 Task: Add Sprouts Great Northern Beans to the cart.
Action: Mouse moved to (17, 59)
Screenshot: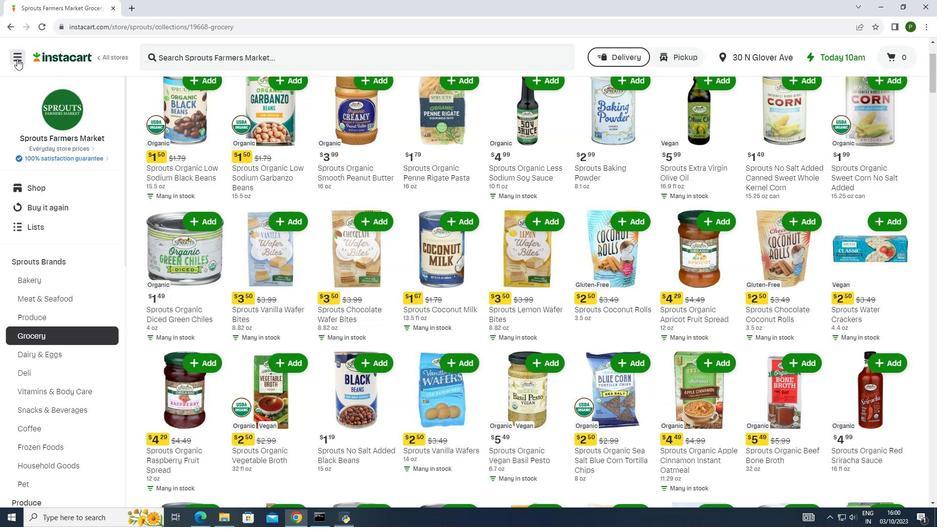 
Action: Mouse pressed left at (17, 59)
Screenshot: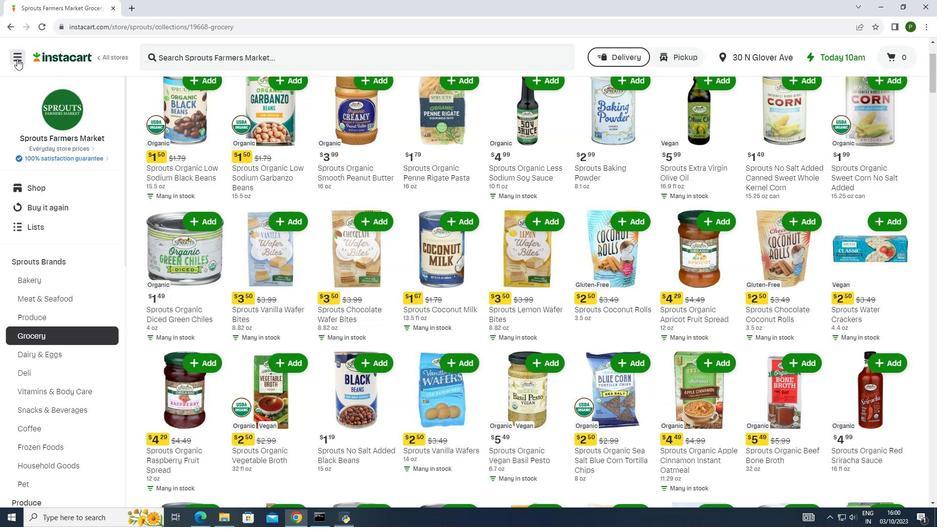 
Action: Mouse moved to (48, 249)
Screenshot: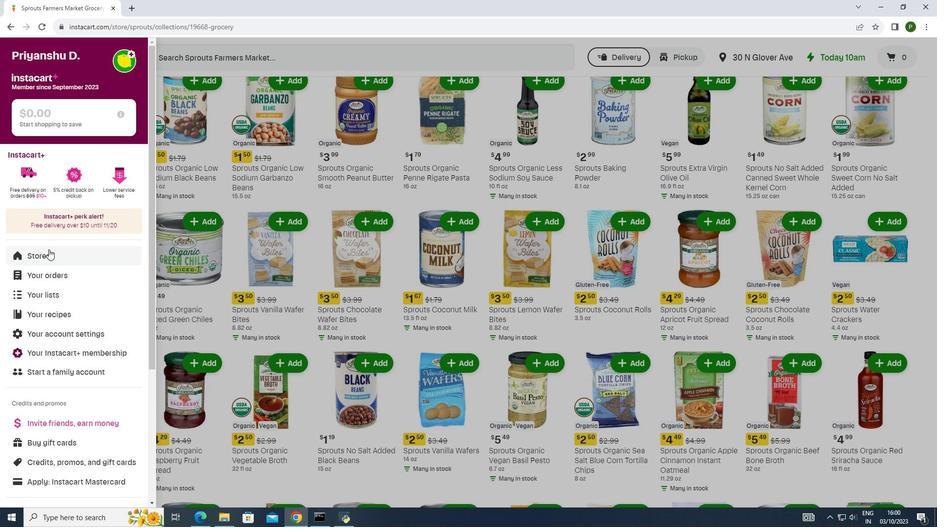 
Action: Mouse pressed left at (48, 249)
Screenshot: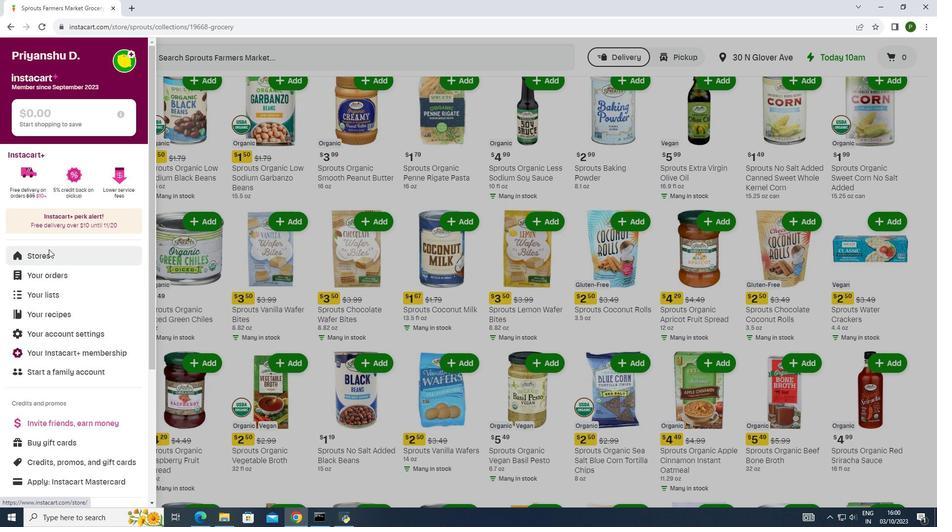 
Action: Mouse moved to (209, 101)
Screenshot: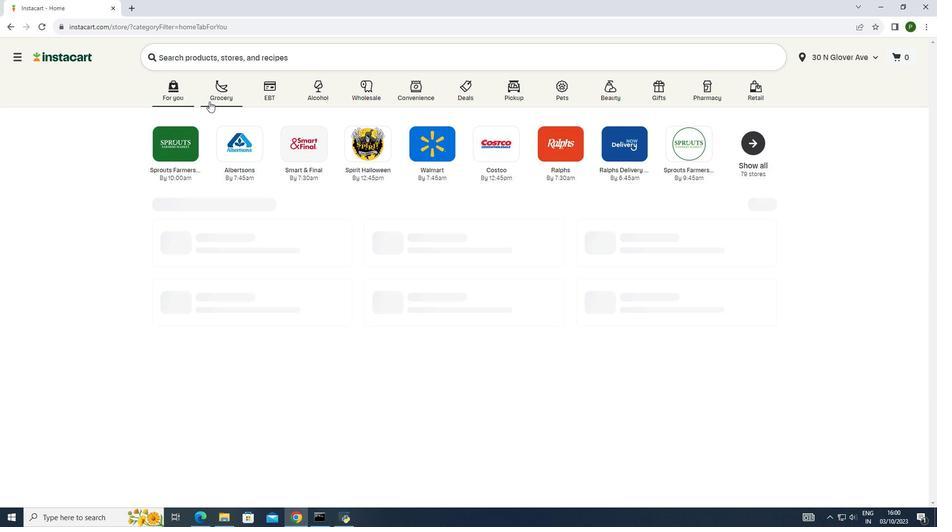 
Action: Mouse pressed left at (209, 101)
Screenshot: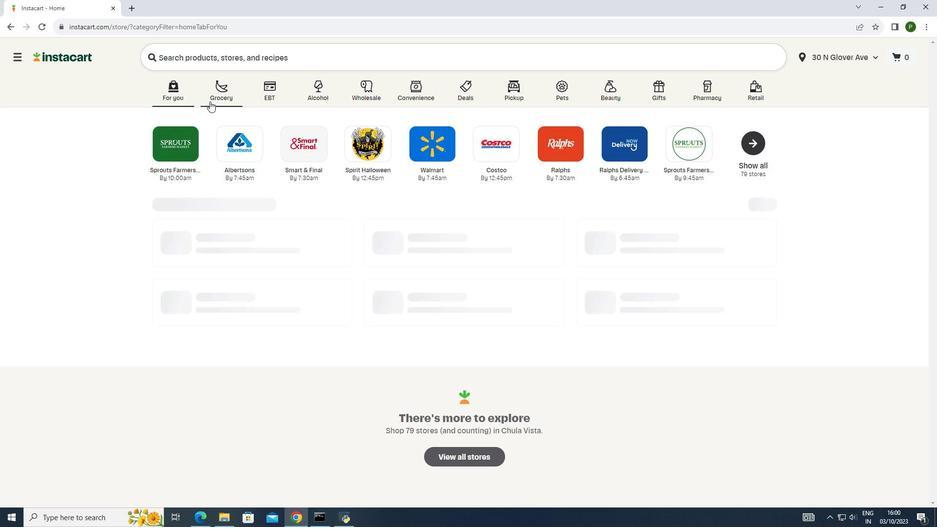 
Action: Mouse moved to (209, 101)
Screenshot: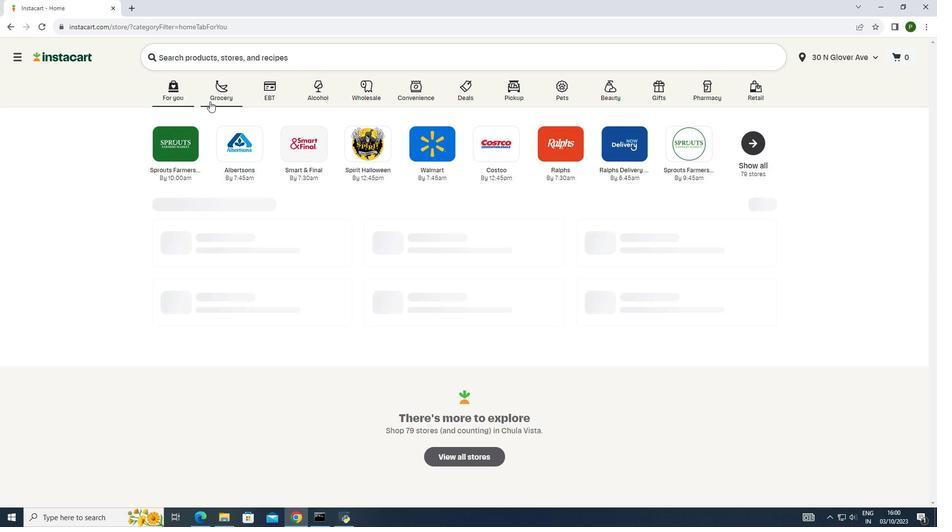 
Action: Mouse pressed left at (209, 101)
Screenshot: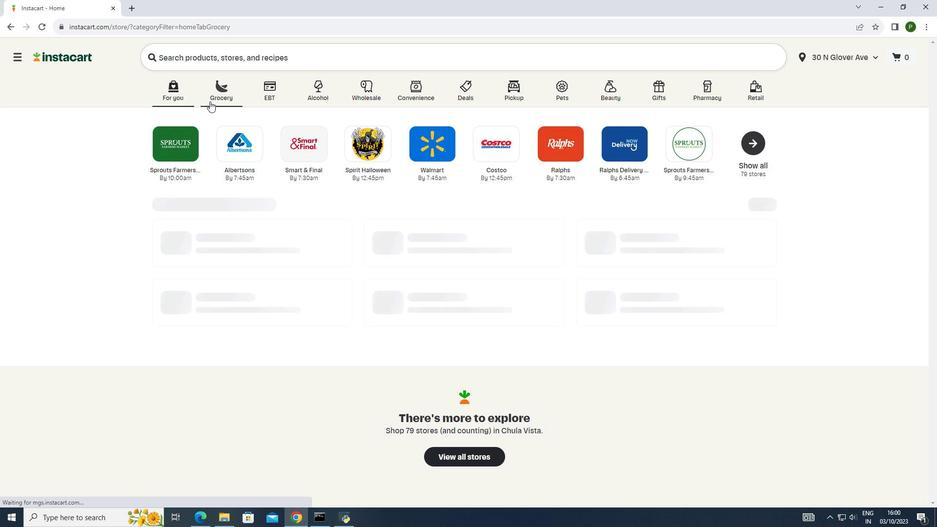 
Action: Mouse moved to (500, 145)
Screenshot: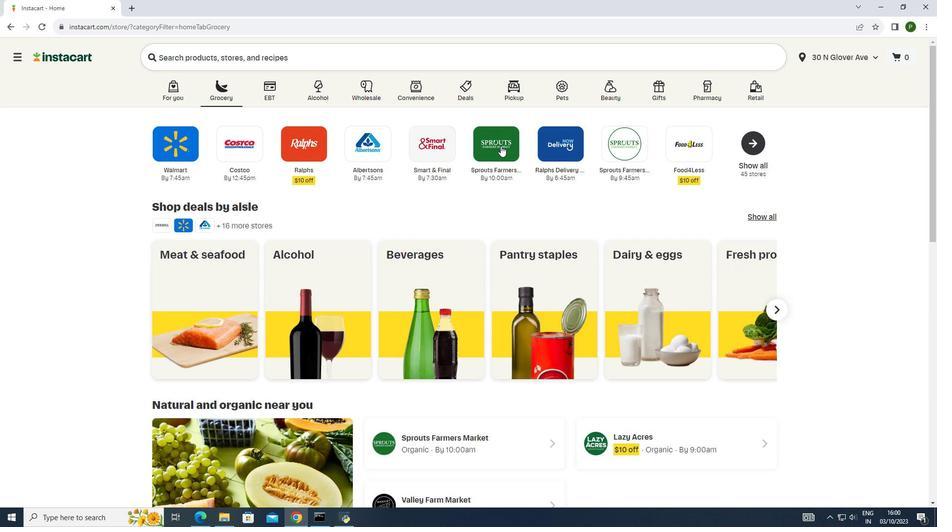 
Action: Mouse pressed left at (500, 145)
Screenshot: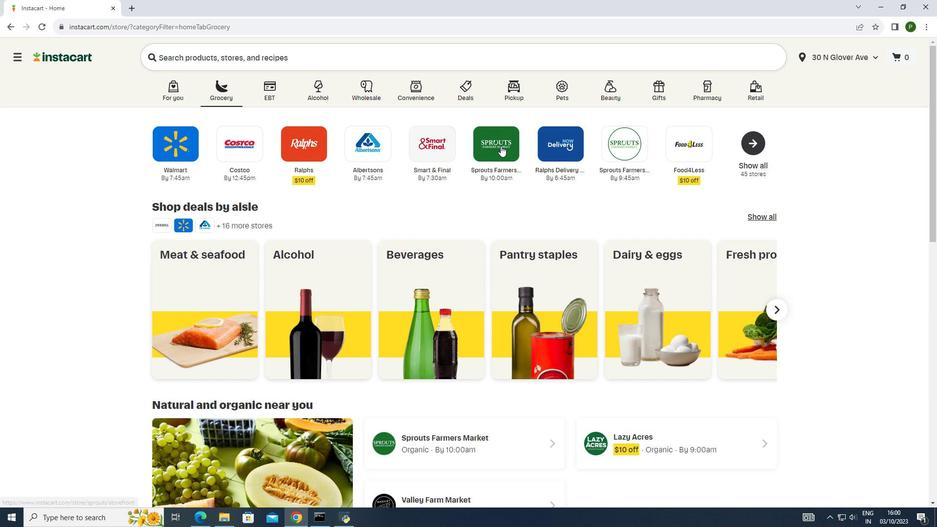 
Action: Mouse moved to (64, 258)
Screenshot: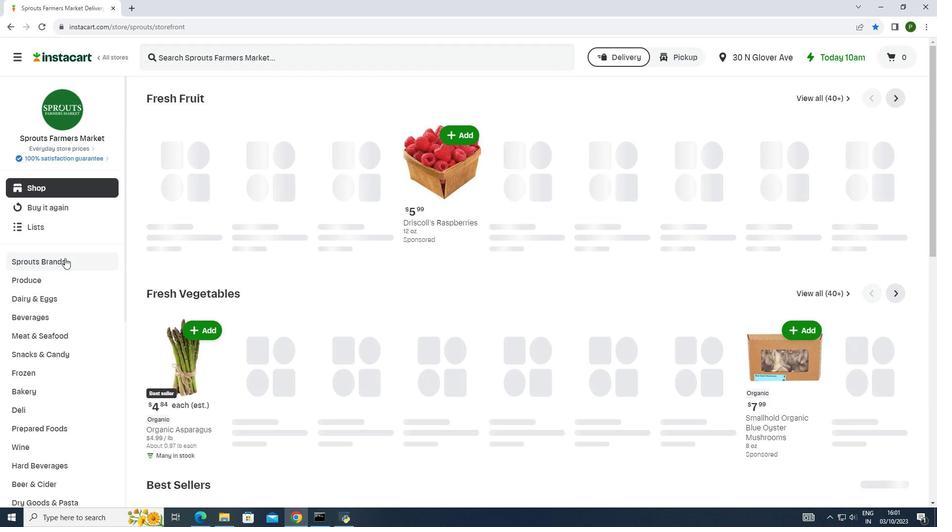 
Action: Mouse pressed left at (64, 258)
Screenshot: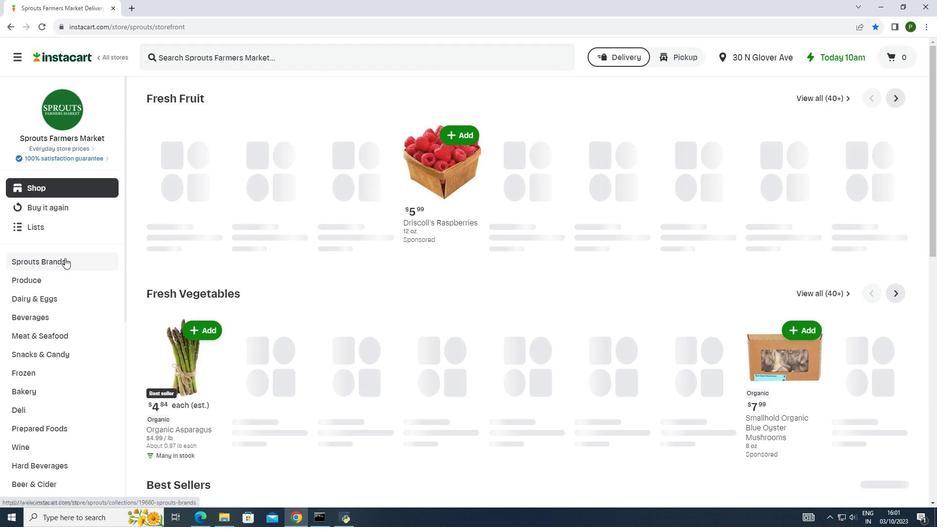 
Action: Mouse moved to (47, 332)
Screenshot: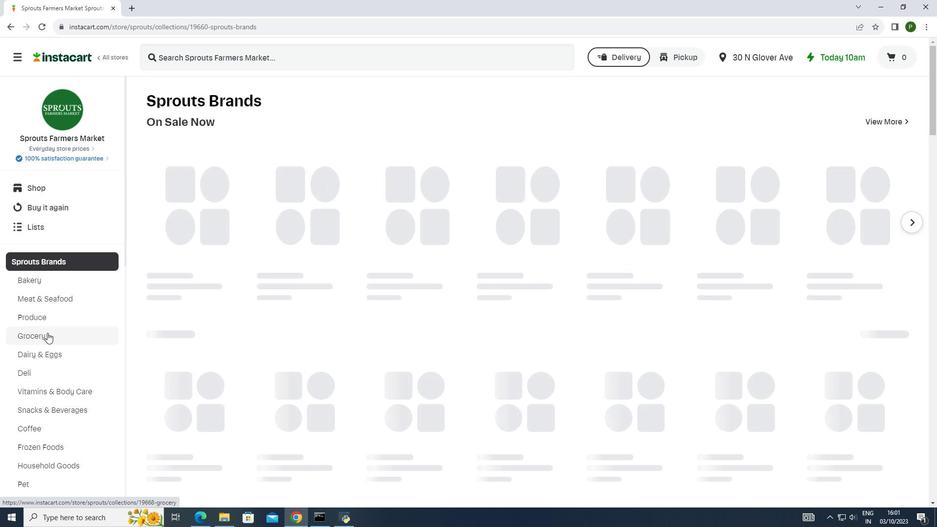 
Action: Mouse pressed left at (47, 332)
Screenshot: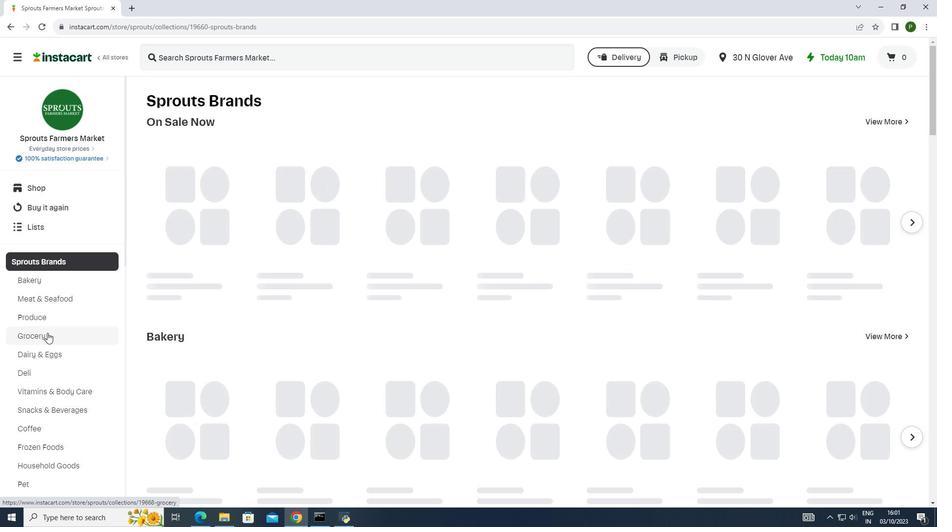 
Action: Mouse moved to (273, 222)
Screenshot: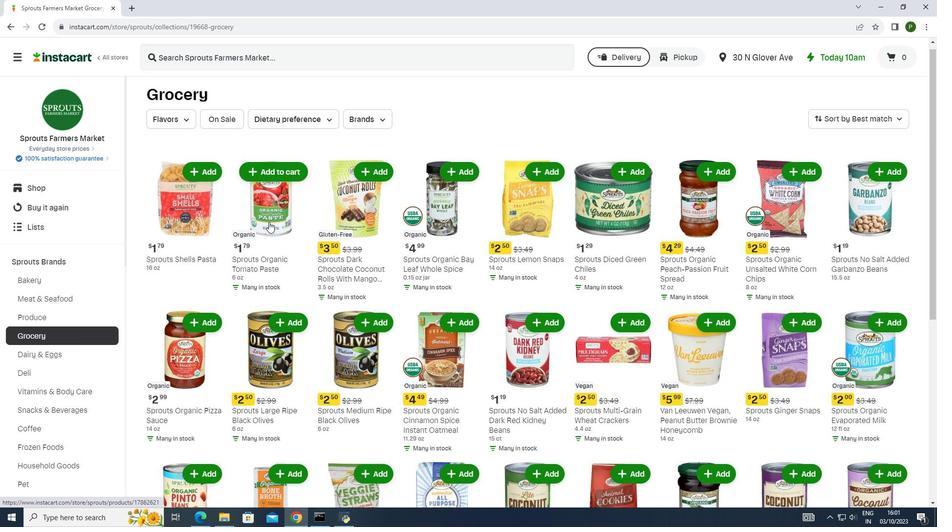 
Action: Mouse scrolled (273, 221) with delta (0, 0)
Screenshot: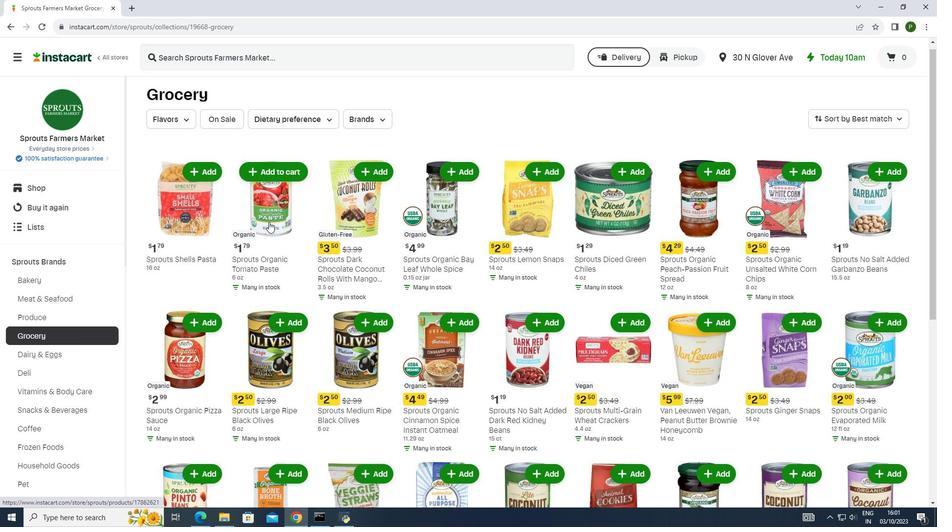 
Action: Mouse moved to (253, 221)
Screenshot: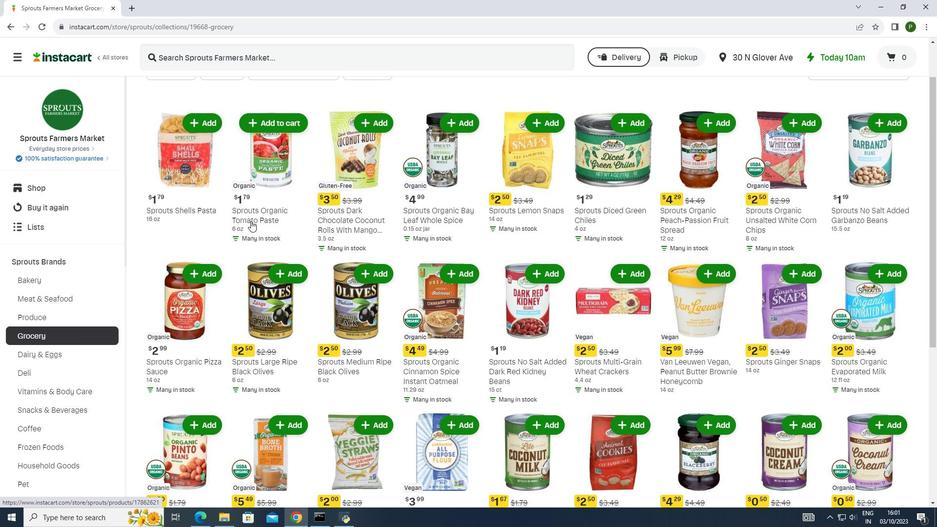 
Action: Mouse scrolled (253, 221) with delta (0, 0)
Screenshot: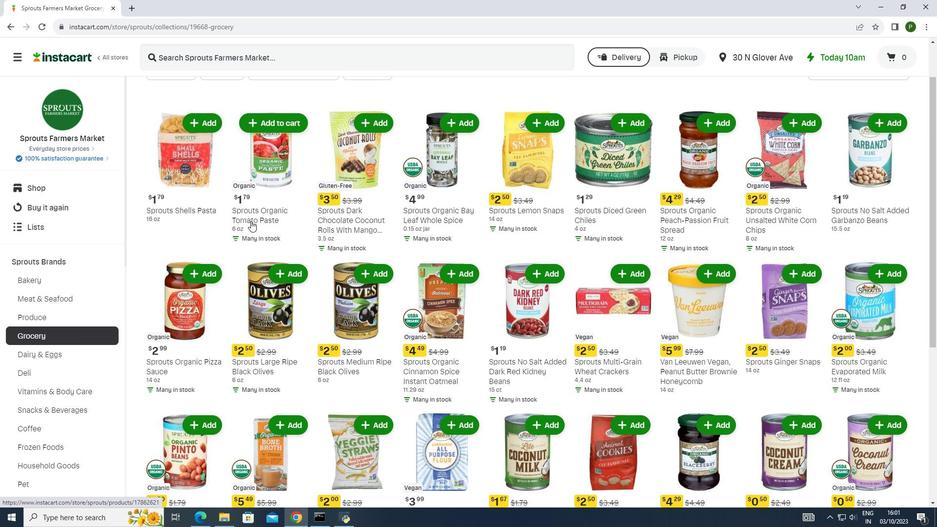 
Action: Mouse moved to (237, 224)
Screenshot: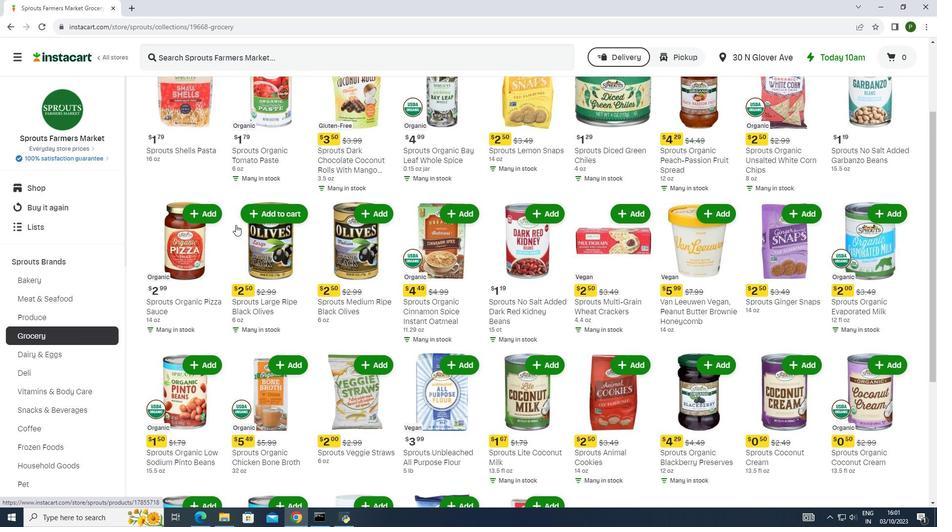 
Action: Mouse scrolled (237, 224) with delta (0, 0)
Screenshot: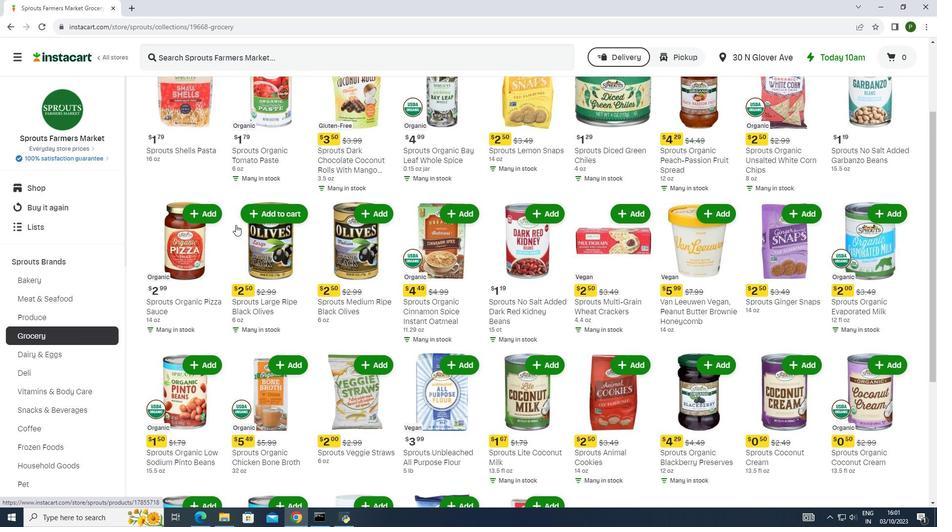 
Action: Mouse moved to (234, 225)
Screenshot: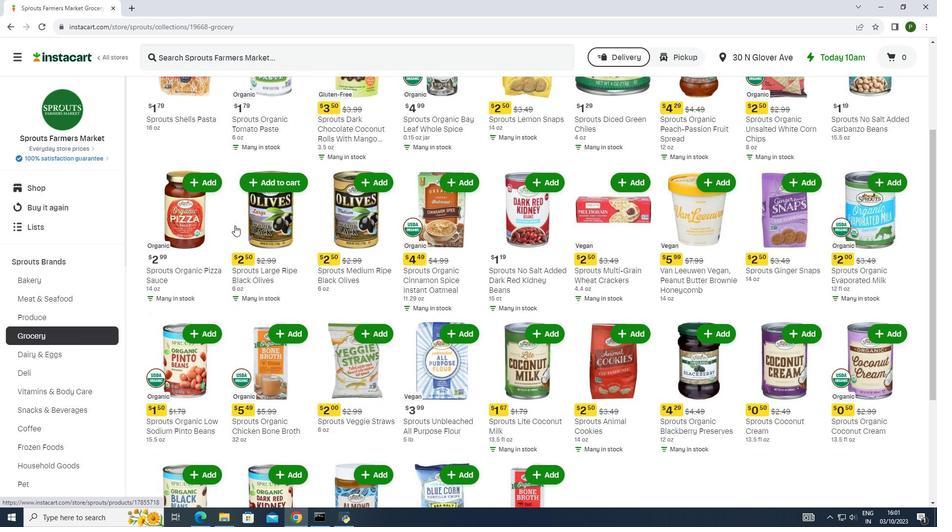 
Action: Mouse scrolled (234, 225) with delta (0, 0)
Screenshot: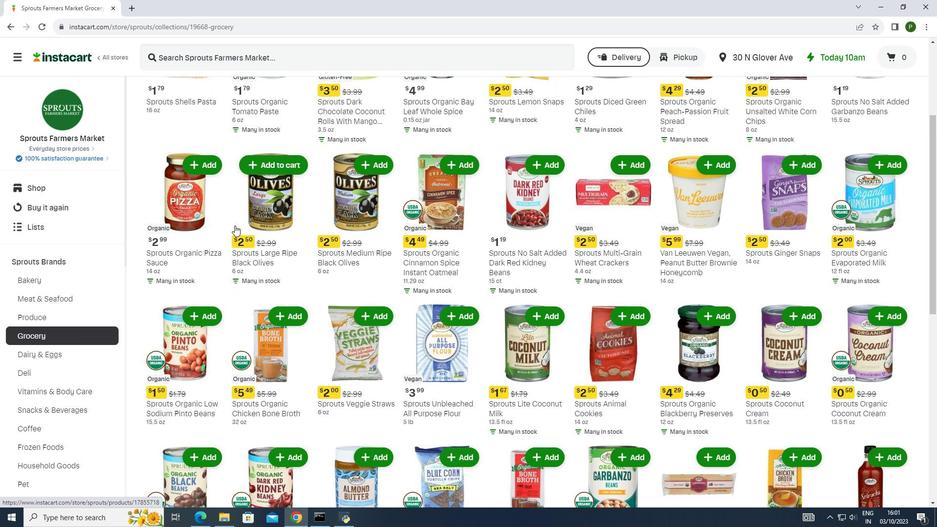 
Action: Mouse moved to (233, 225)
Screenshot: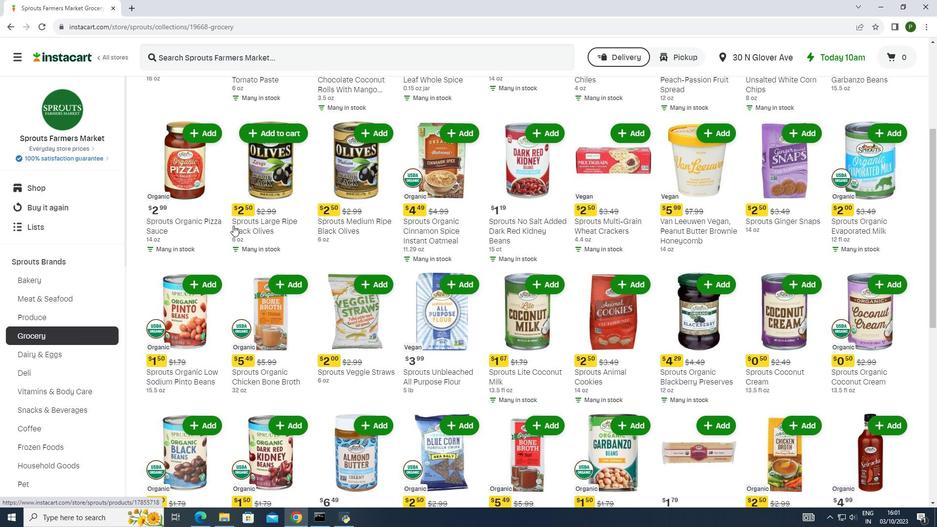 
Action: Mouse scrolled (233, 225) with delta (0, 0)
Screenshot: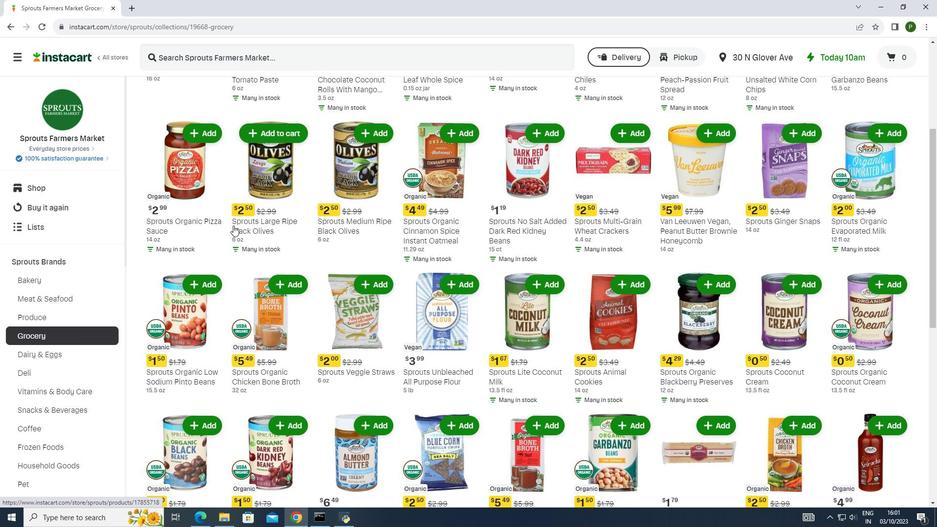
Action: Mouse moved to (231, 227)
Screenshot: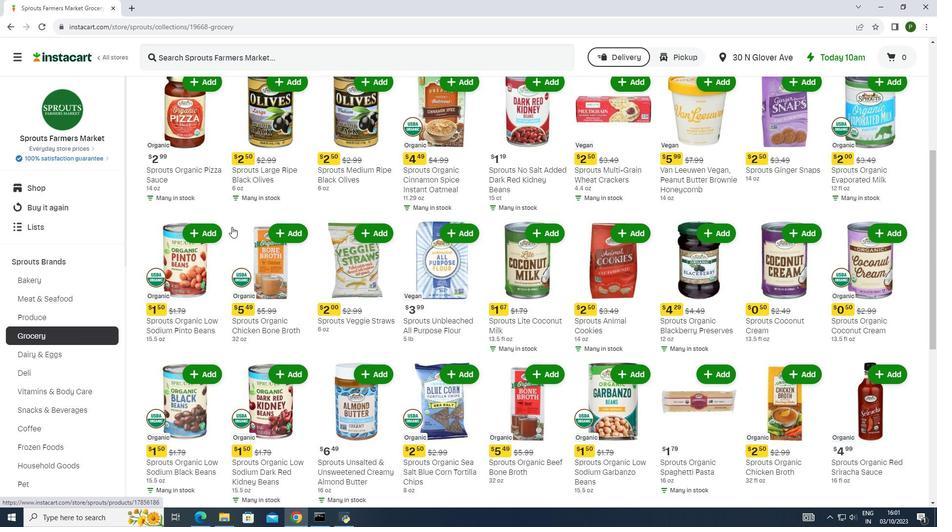 
Action: Mouse scrolled (231, 226) with delta (0, 0)
Screenshot: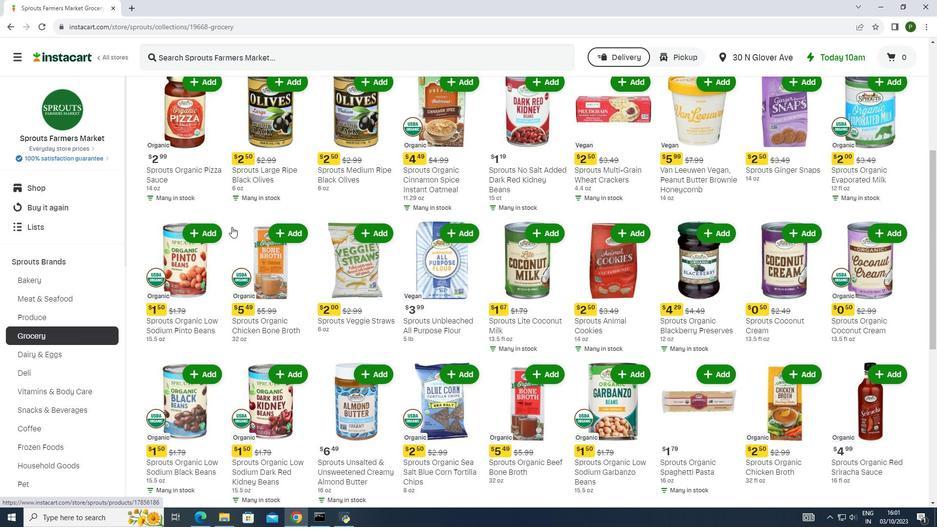 
Action: Mouse moved to (228, 227)
Screenshot: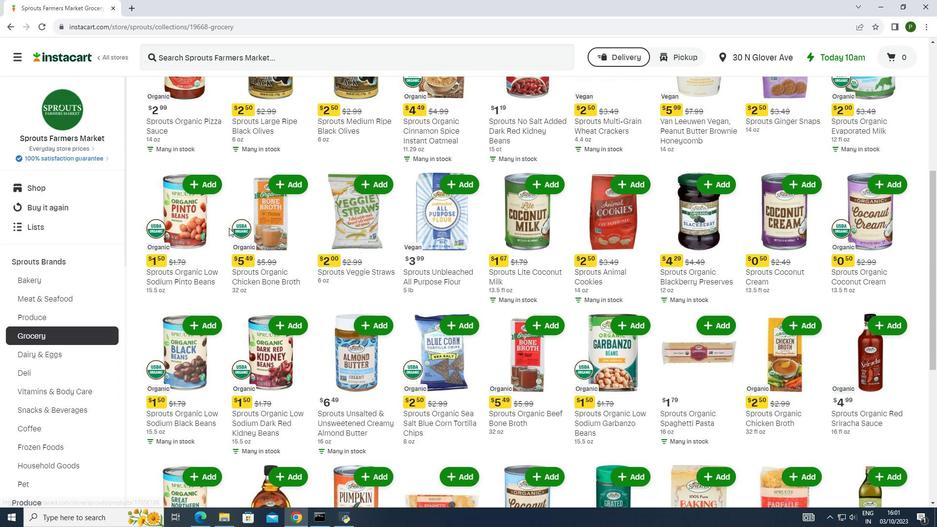 
Action: Mouse scrolled (228, 227) with delta (0, 0)
Screenshot: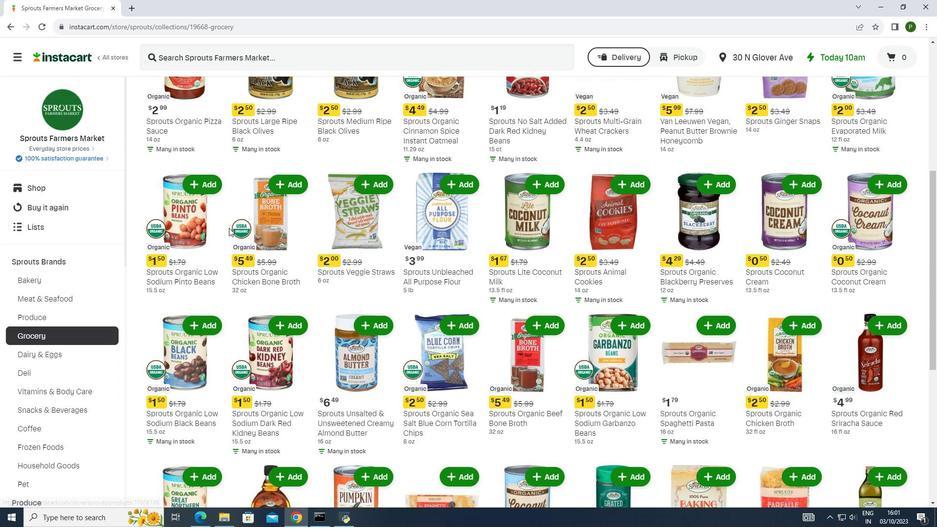 
Action: Mouse moved to (224, 228)
Screenshot: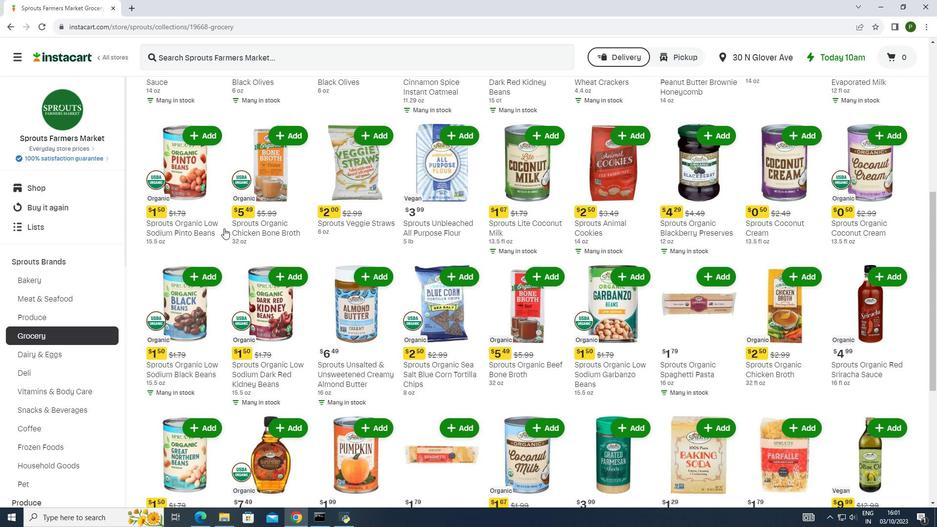 
Action: Mouse scrolled (224, 227) with delta (0, 0)
Screenshot: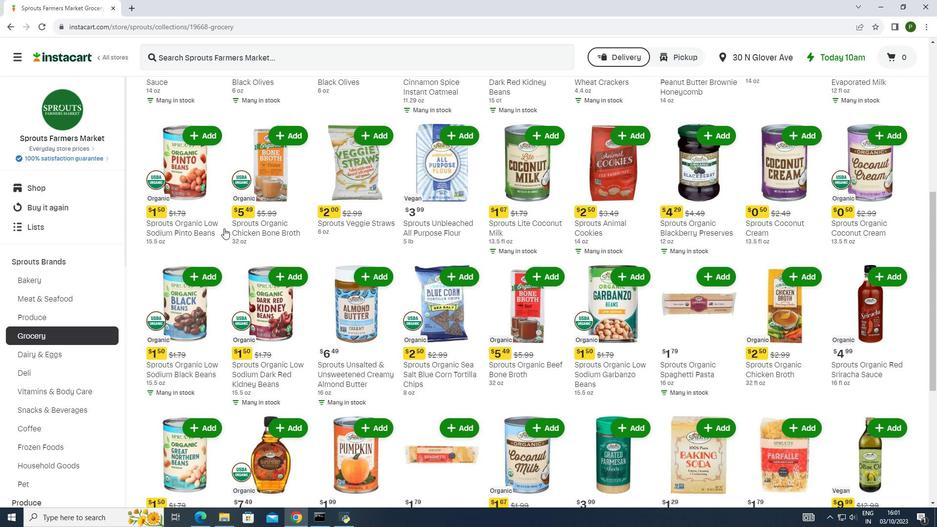 
Action: Mouse moved to (223, 228)
Screenshot: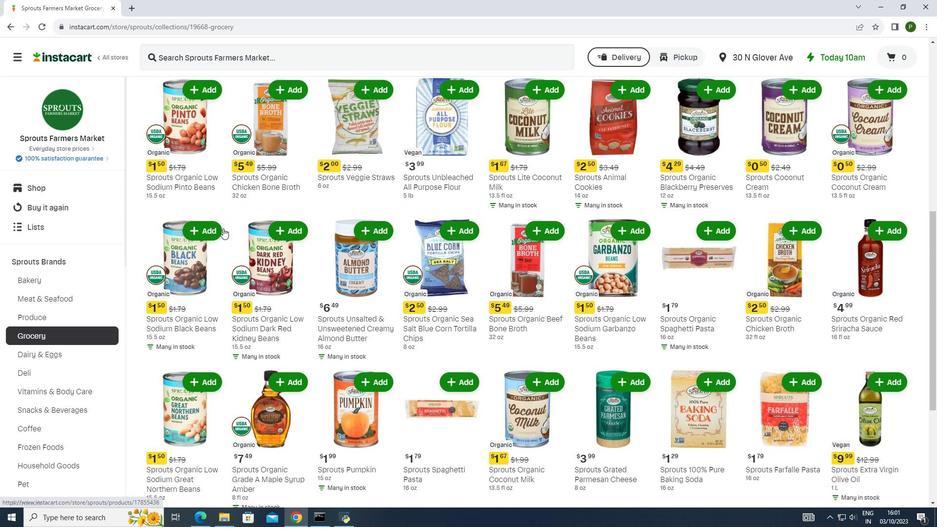 
Action: Mouse scrolled (223, 227) with delta (0, 0)
Screenshot: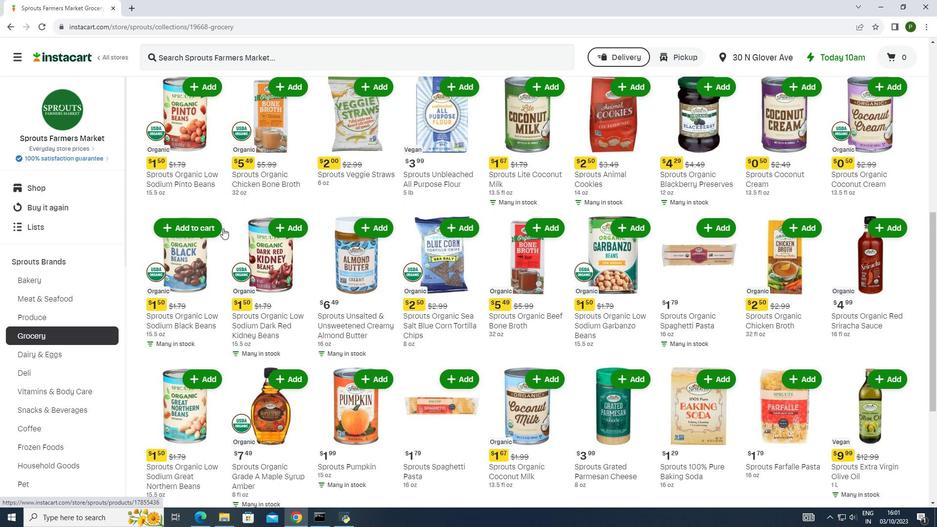 
Action: Mouse scrolled (223, 227) with delta (0, 0)
Screenshot: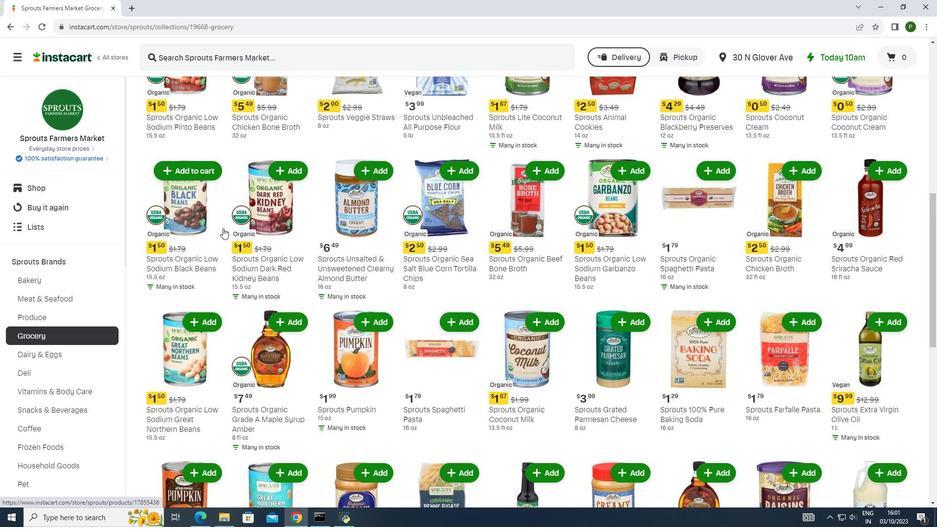 
Action: Mouse scrolled (223, 227) with delta (0, 0)
Screenshot: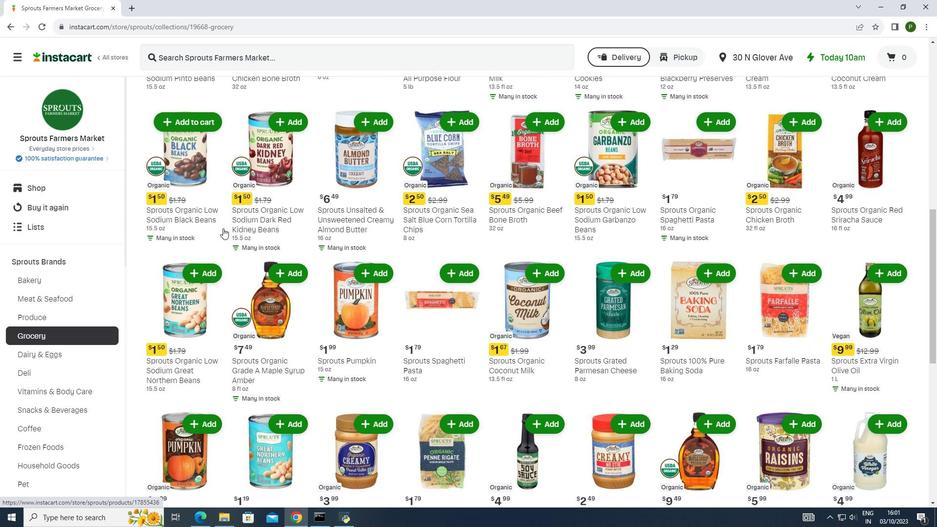 
Action: Mouse scrolled (223, 227) with delta (0, 0)
Screenshot: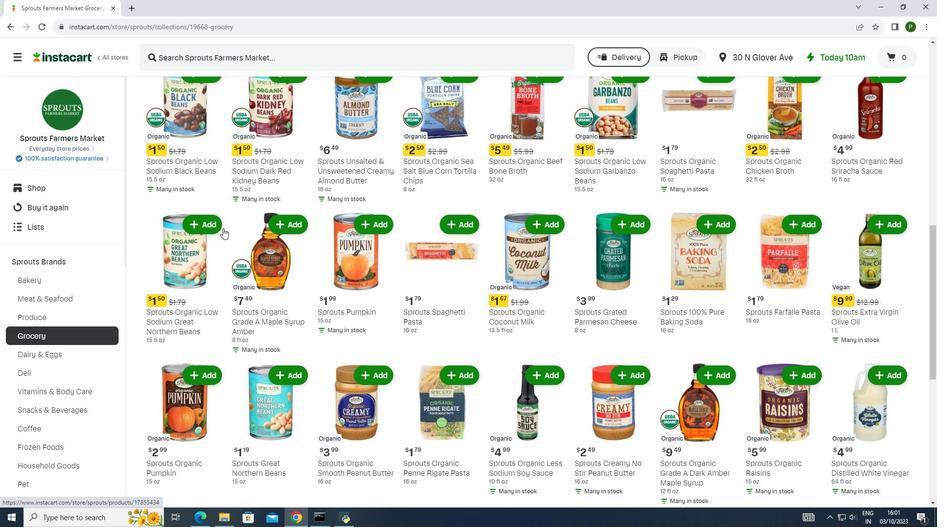 
Action: Mouse moved to (221, 228)
Screenshot: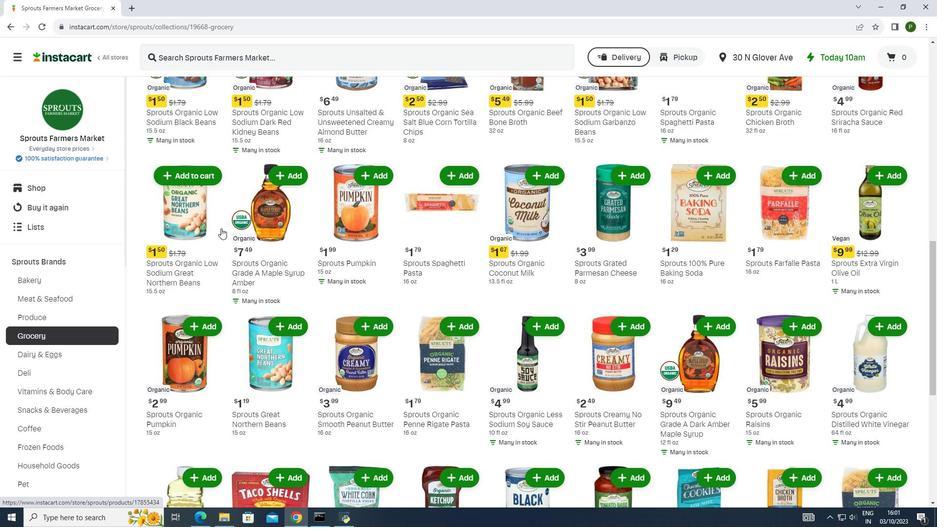 
Action: Mouse scrolled (221, 227) with delta (0, 0)
Screenshot: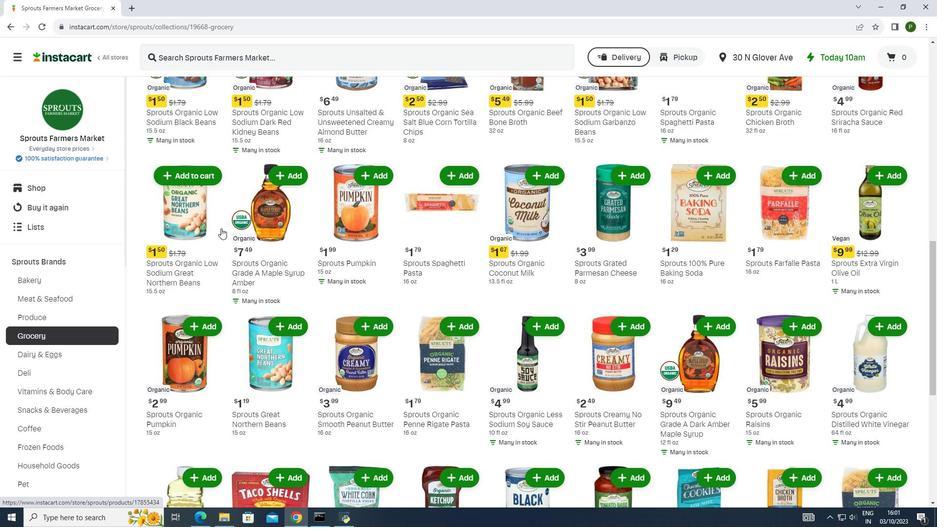
Action: Mouse moved to (217, 227)
Screenshot: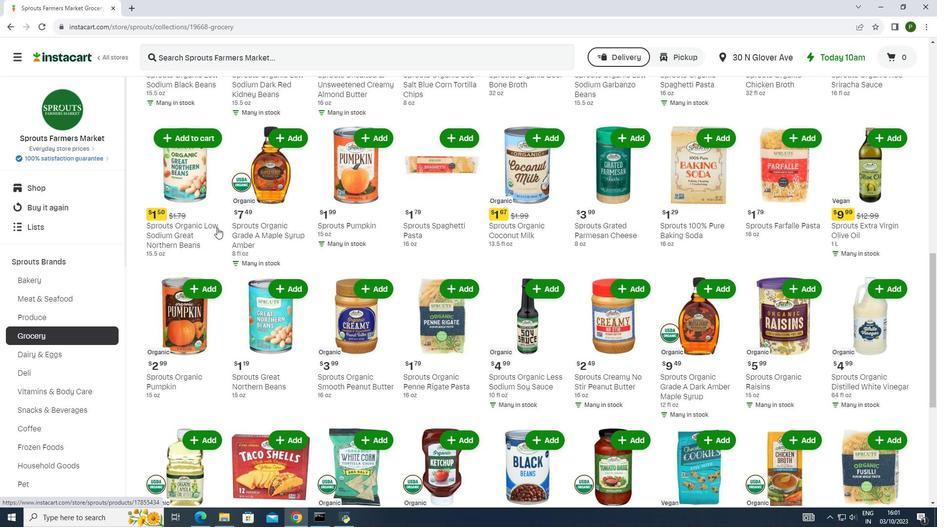 
Action: Mouse scrolled (217, 227) with delta (0, 0)
Screenshot: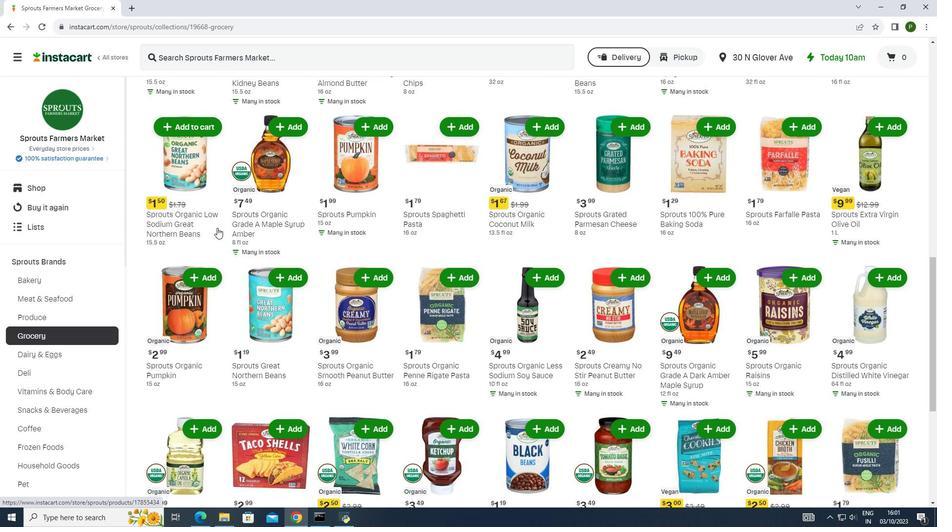 
Action: Mouse moved to (207, 227)
Screenshot: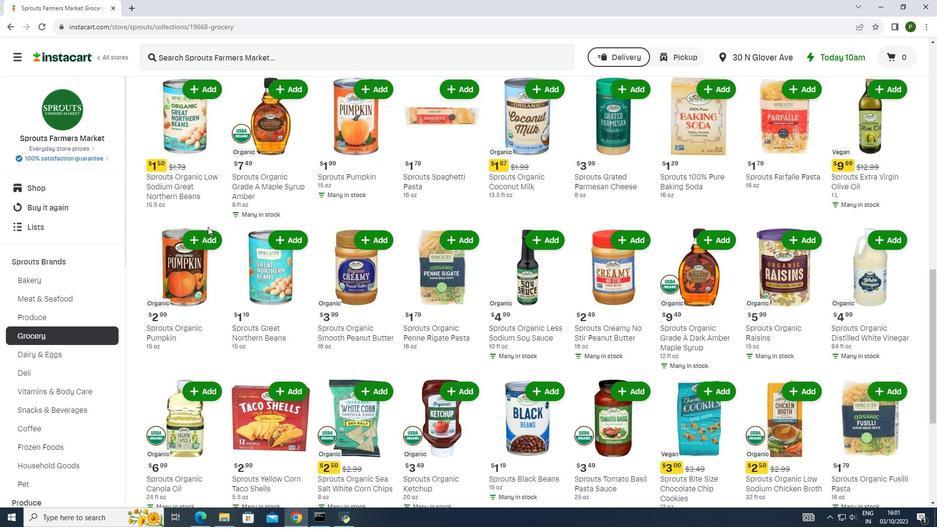 
Action: Mouse scrolled (207, 226) with delta (0, 0)
Screenshot: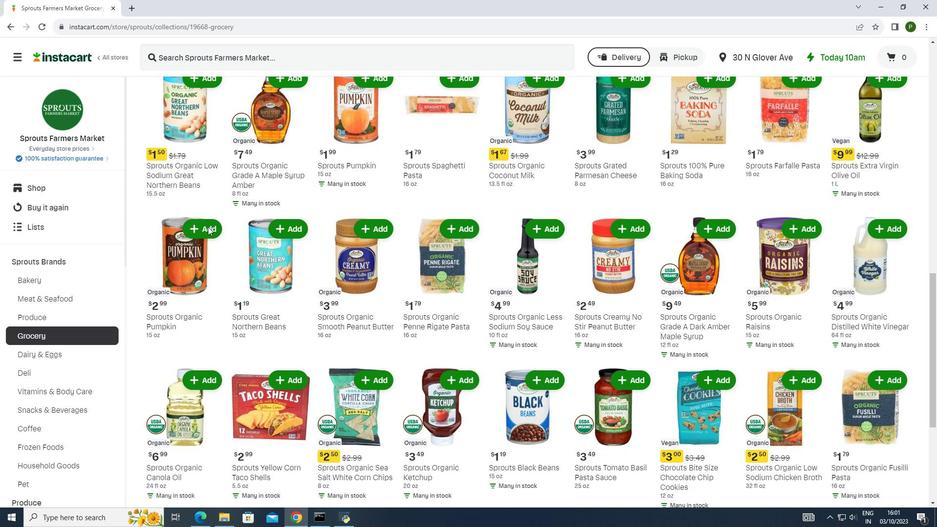 
Action: Mouse scrolled (207, 226) with delta (0, 0)
Screenshot: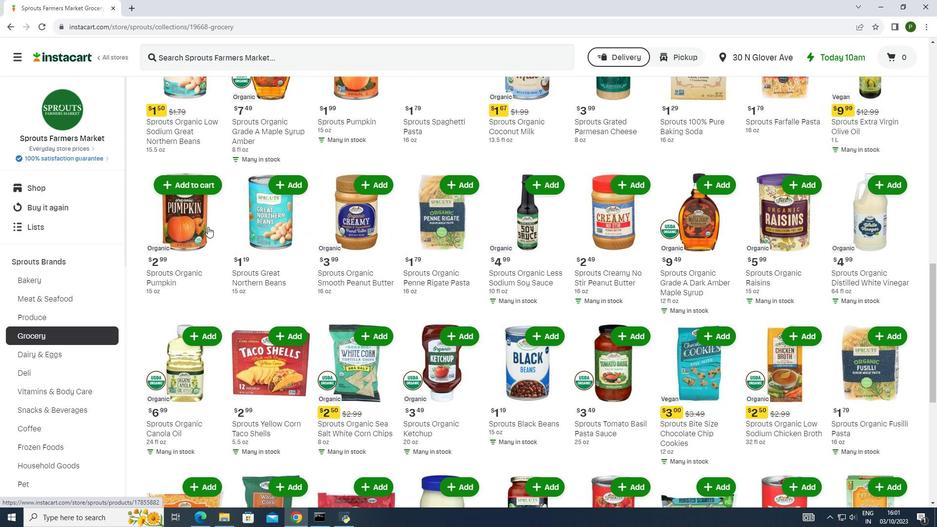 
Action: Mouse moved to (252, 141)
Screenshot: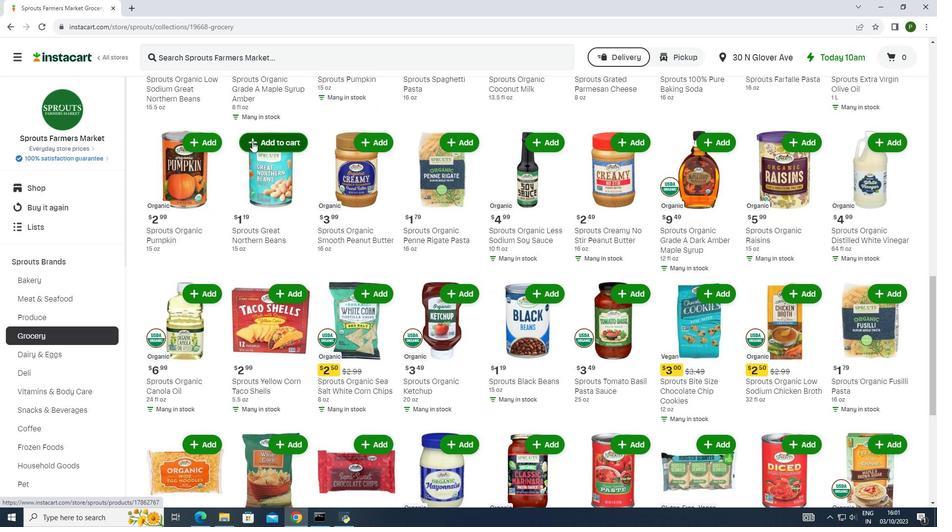 
Action: Mouse pressed left at (252, 141)
Screenshot: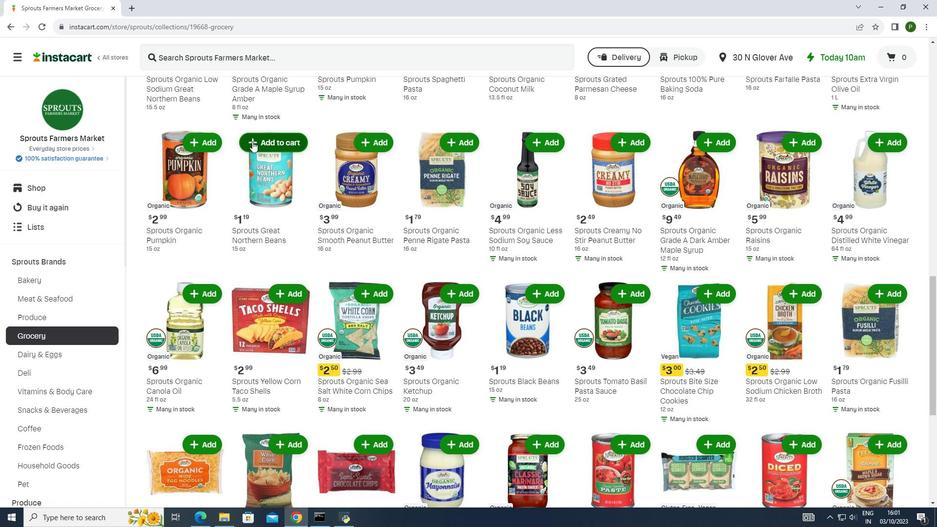 
